 Task: Filter people by current company Wipro.
Action: Mouse moved to (395, 148)
Screenshot: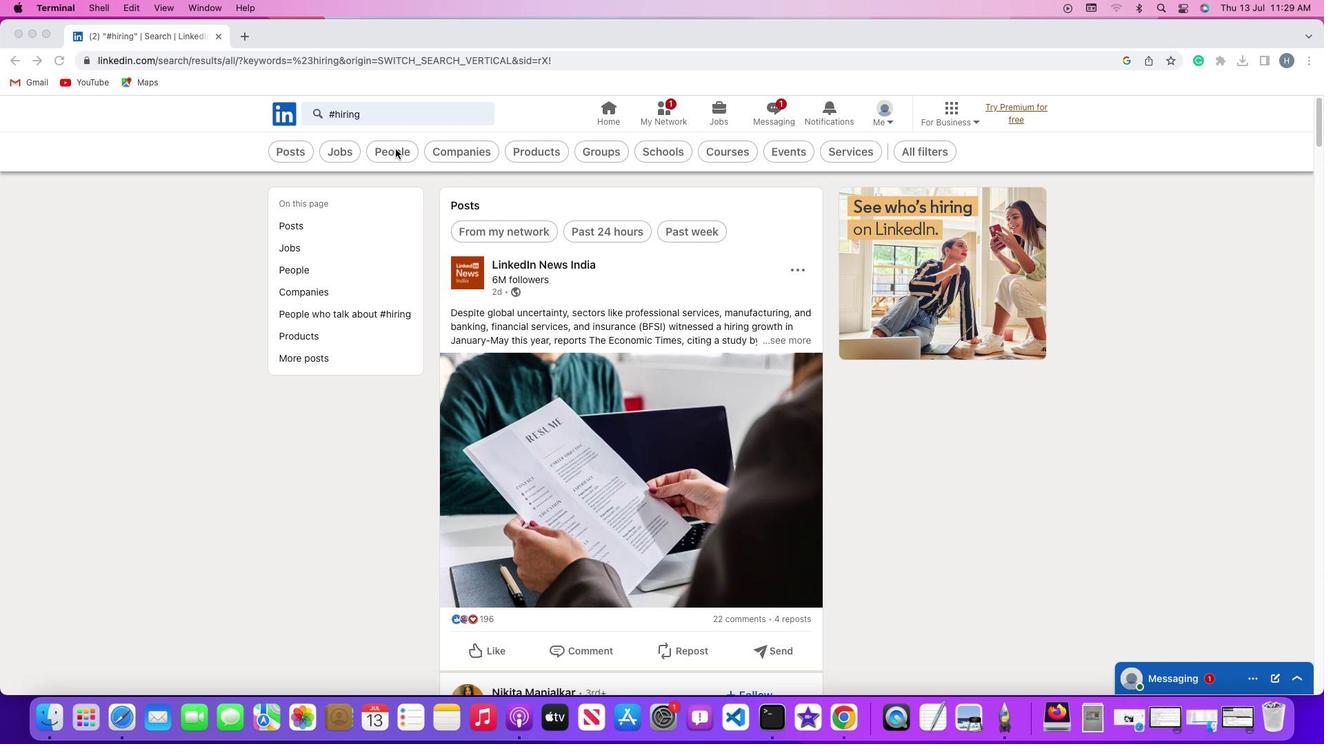 
Action: Mouse pressed left at (395, 148)
Screenshot: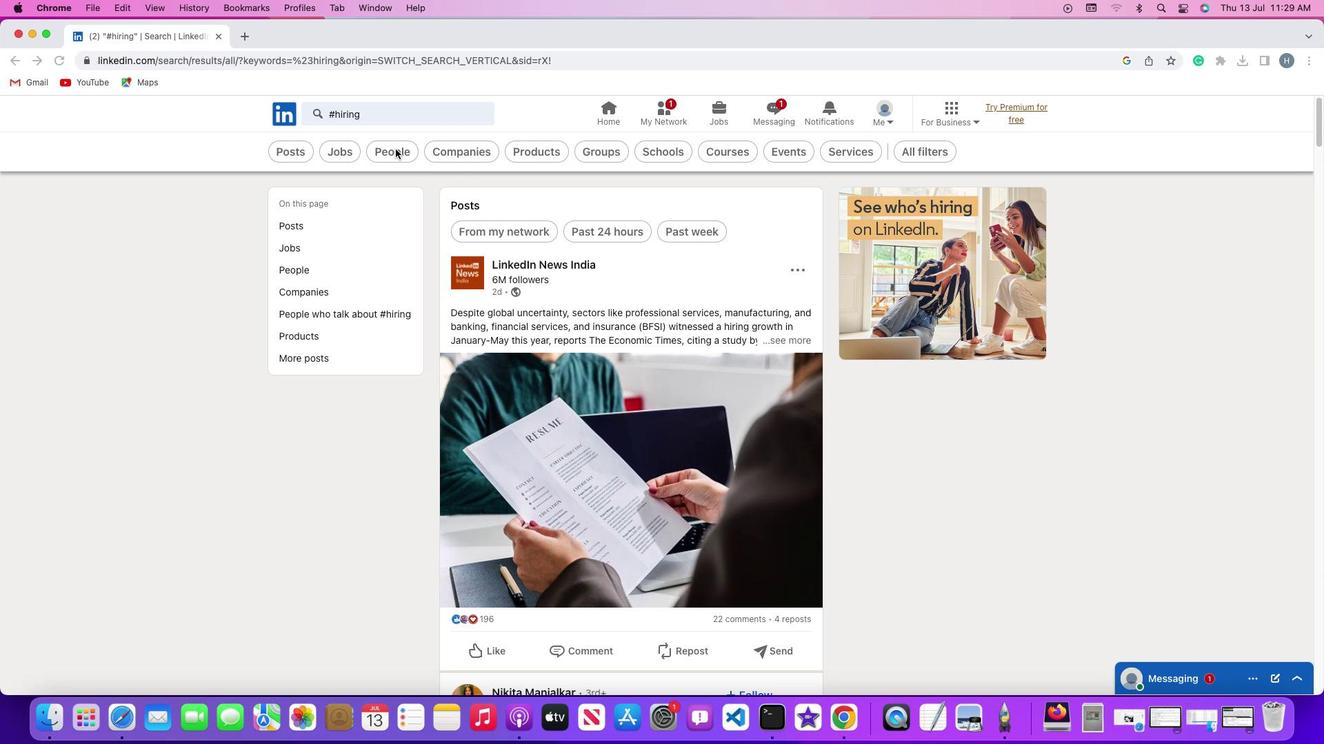 
Action: Mouse pressed left at (395, 148)
Screenshot: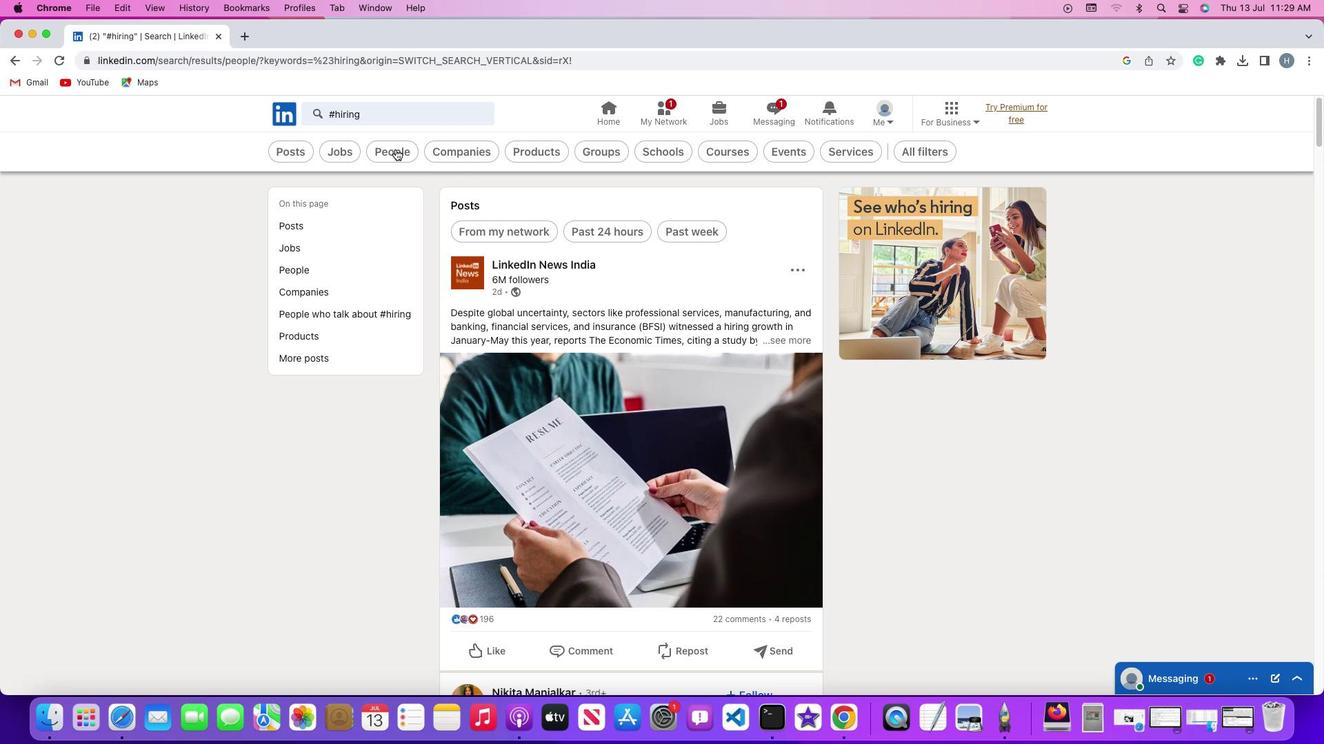 
Action: Mouse moved to (640, 148)
Screenshot: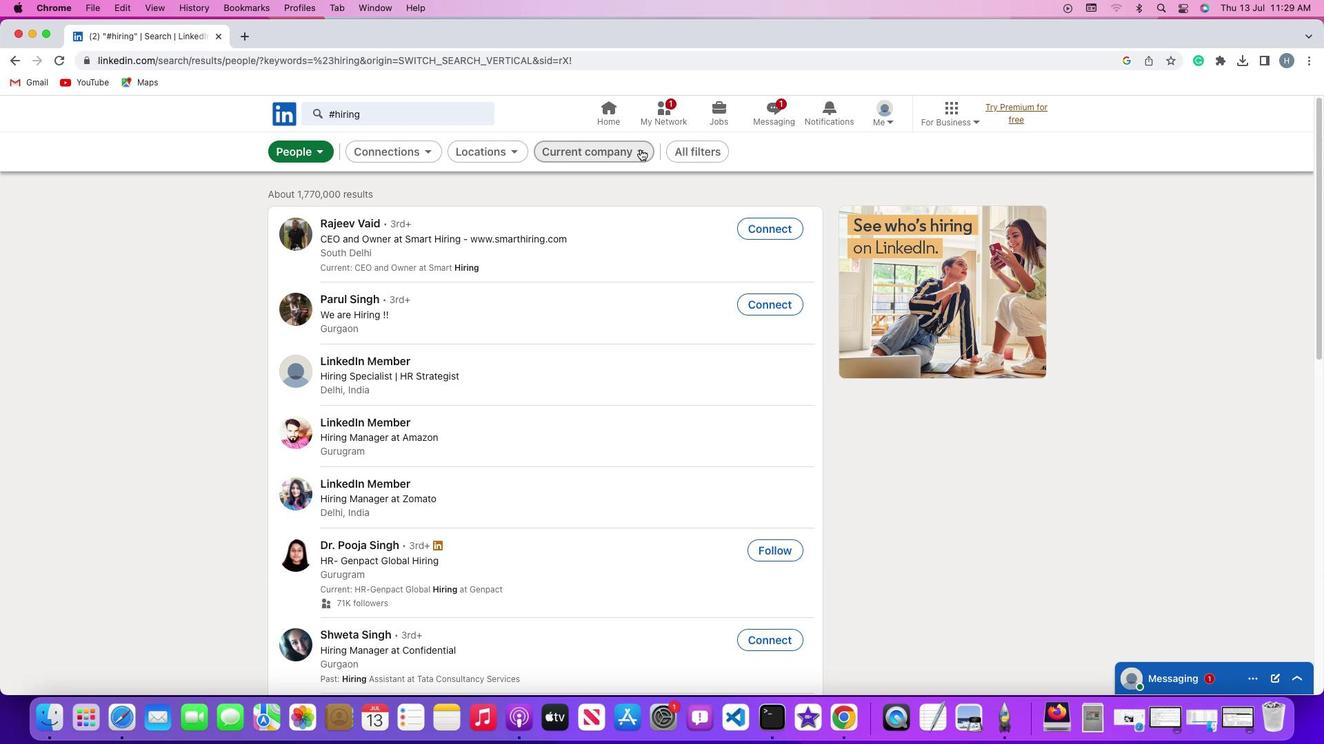 
Action: Mouse pressed left at (640, 148)
Screenshot: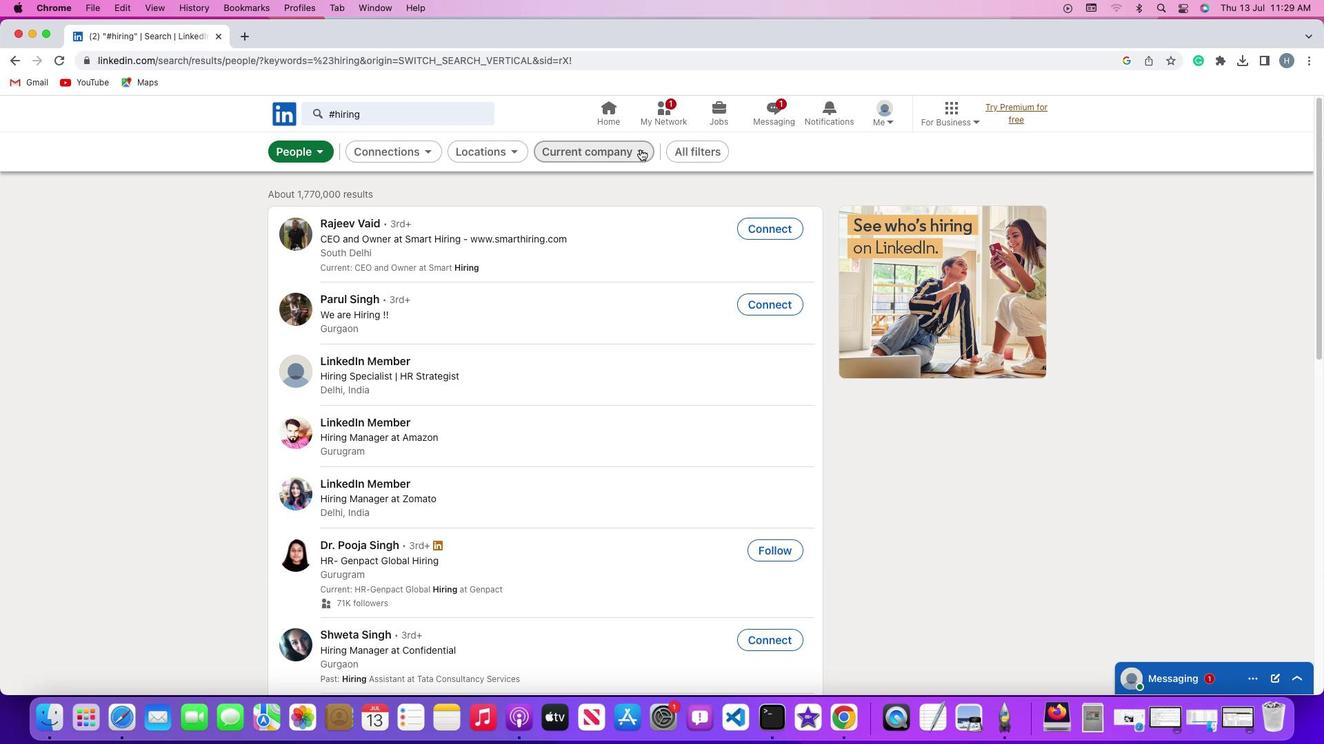 
Action: Mouse moved to (506, 284)
Screenshot: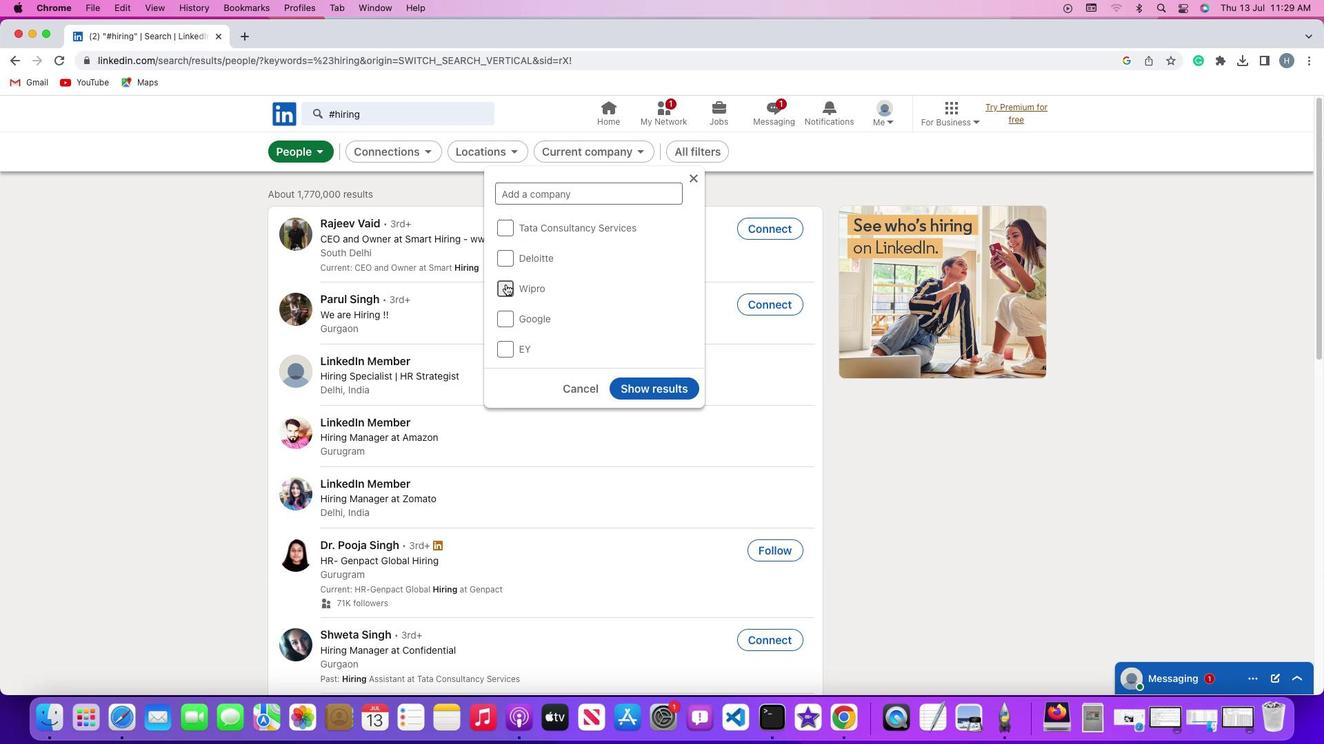 
Action: Mouse pressed left at (506, 284)
Screenshot: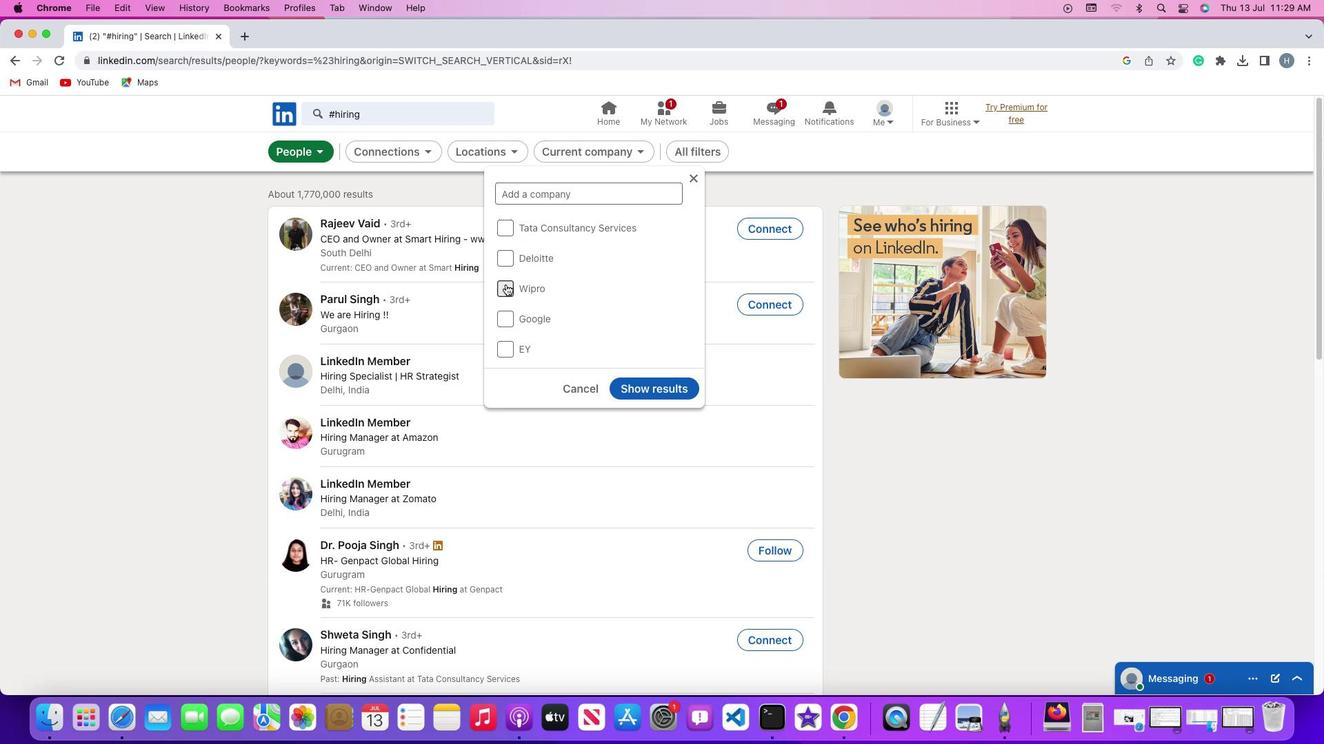 
Action: Mouse moved to (652, 391)
Screenshot: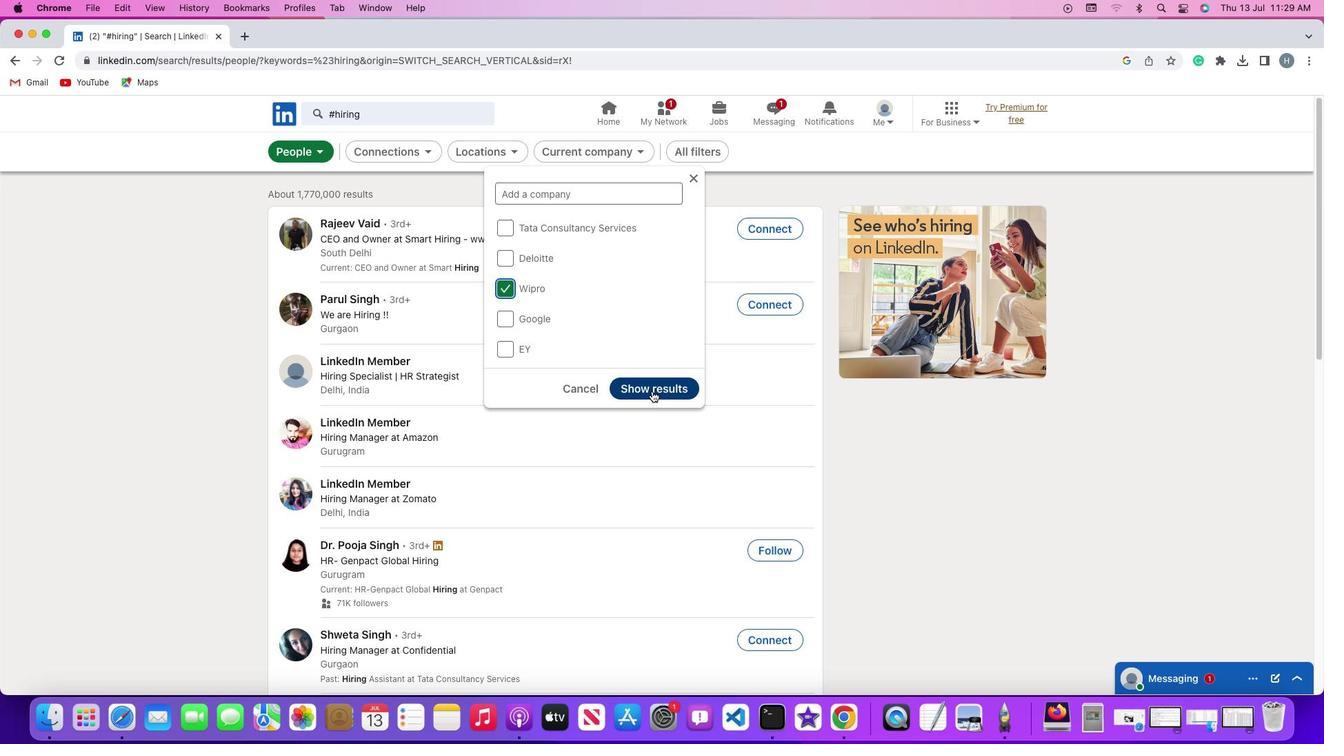 
Action: Mouse pressed left at (652, 391)
Screenshot: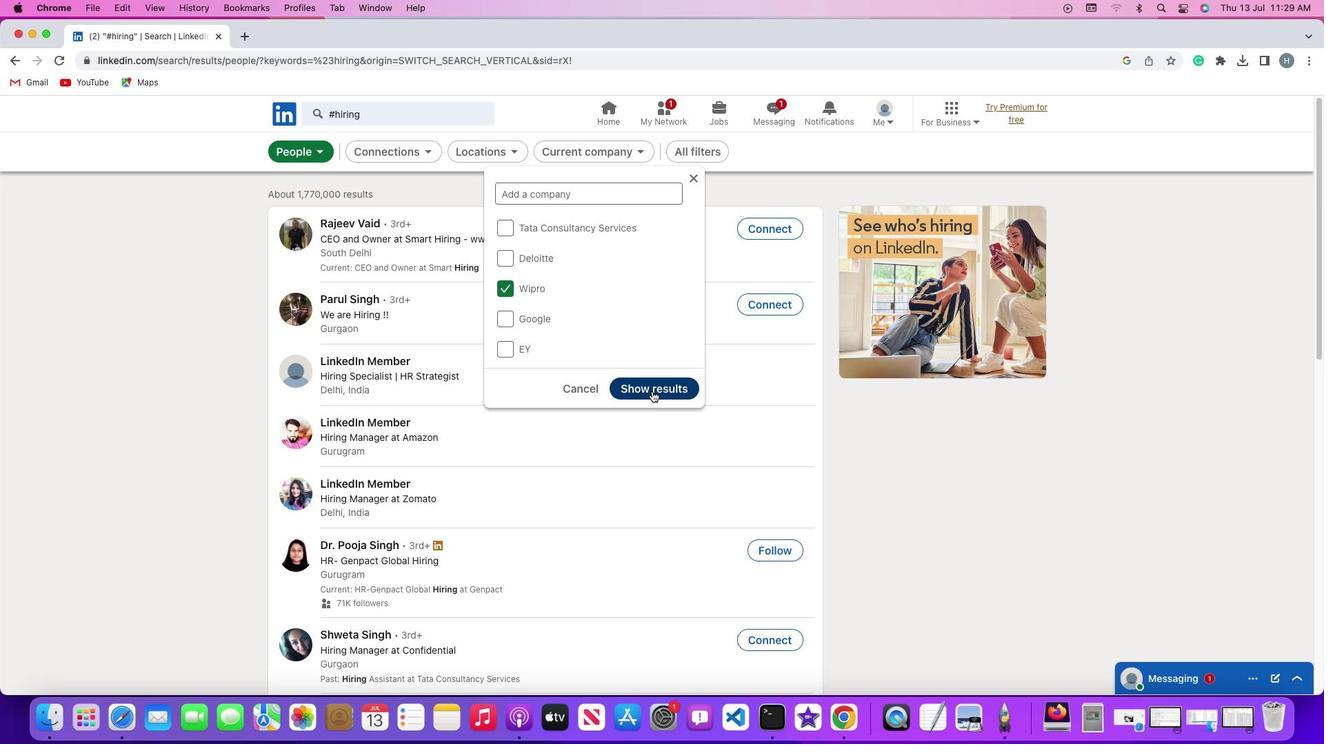 
Action: Mouse moved to (717, 289)
Screenshot: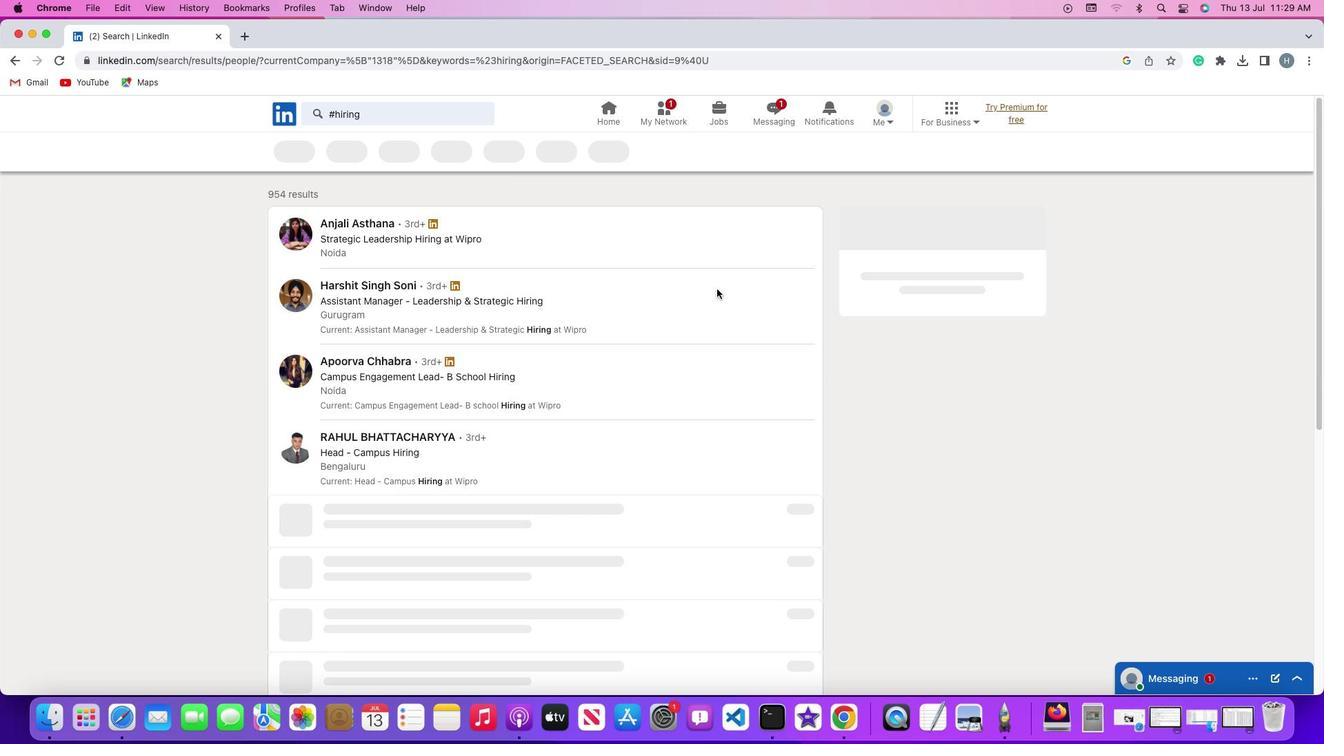
